 Task: Plan a workshop on leadership skills for the team on the 25th at 3 PM to 3:30 PM.
Action: Mouse moved to (47, 68)
Screenshot: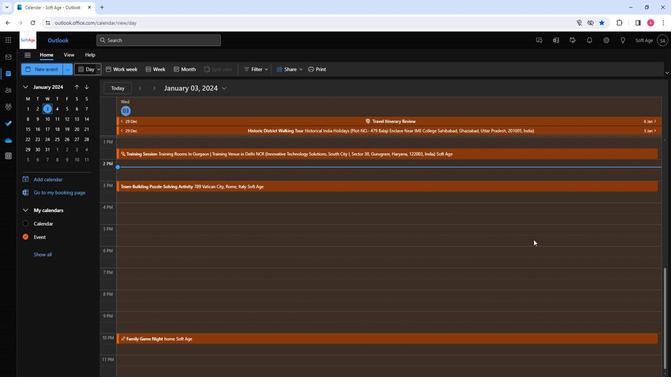 
Action: Mouse pressed left at (47, 68)
Screenshot: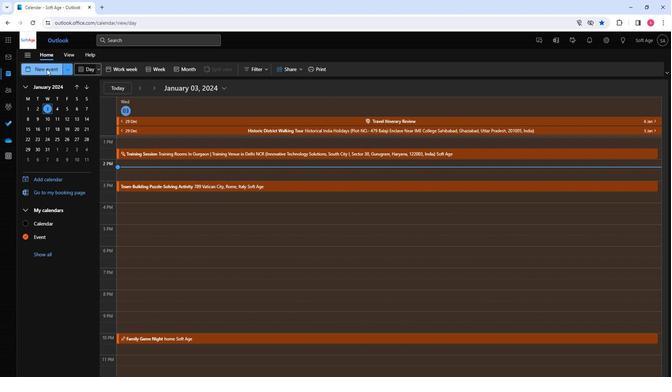 
Action: Mouse moved to (166, 114)
Screenshot: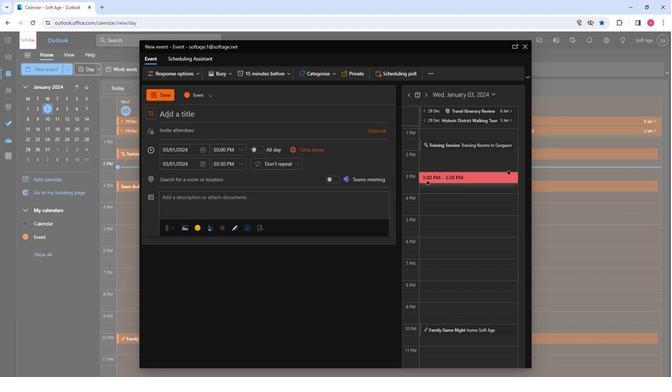 
Action: Key pressed <Key.shift>Workshop<Key.space><Key.shift>On<Key.space><Key.shift>Leadership<Key.space><Key.shift>Skills<Key.space>
Screenshot: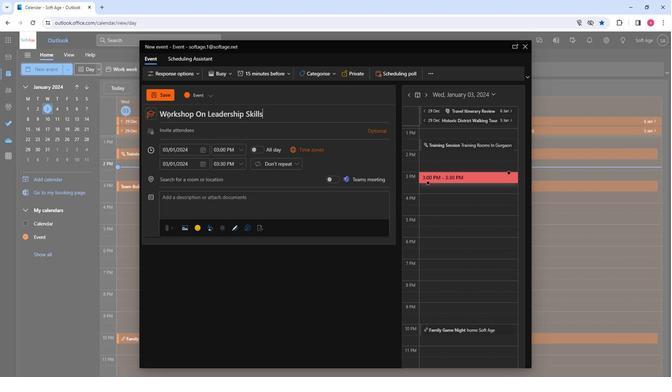 
Action: Mouse moved to (185, 132)
Screenshot: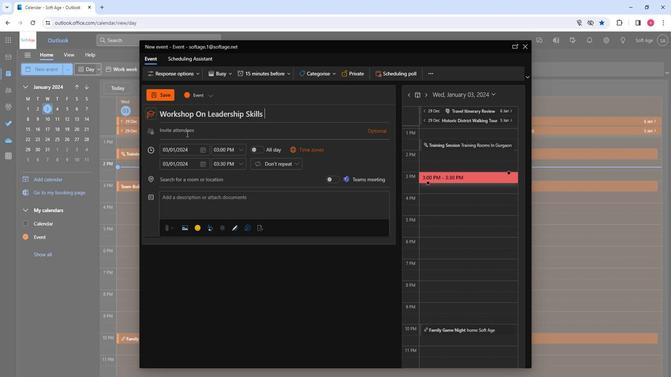 
Action: Mouse pressed left at (185, 132)
Screenshot: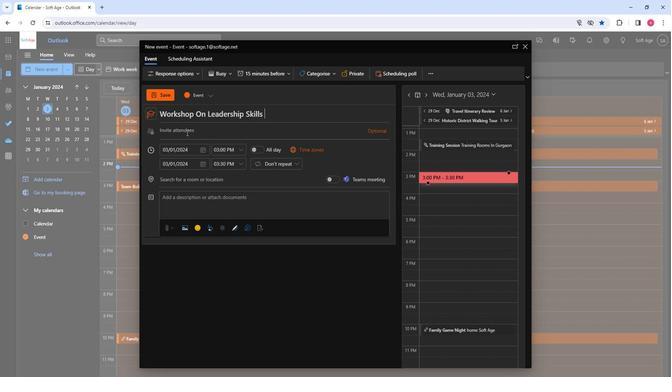
Action: Key pressed so
Screenshot: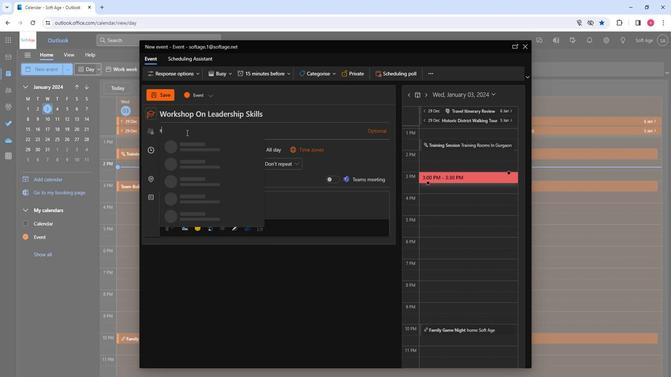 
Action: Mouse moved to (196, 152)
Screenshot: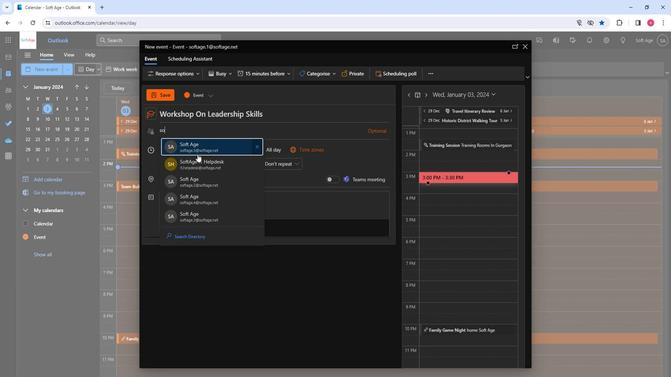 
Action: Mouse pressed left at (196, 152)
Screenshot: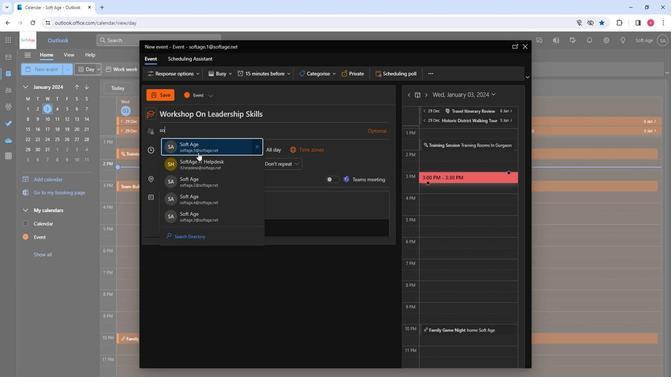 
Action: Key pressed ao
Screenshot: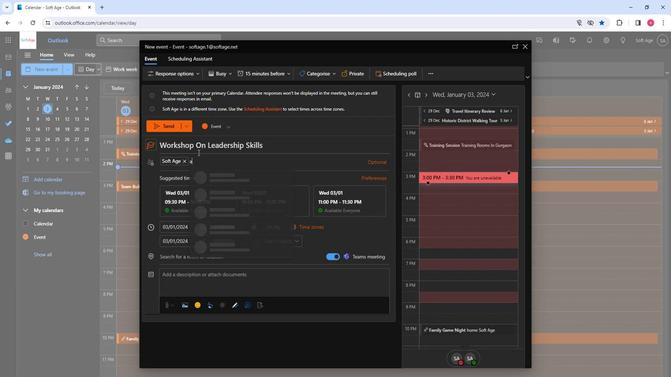 
Action: Mouse moved to (197, 153)
Screenshot: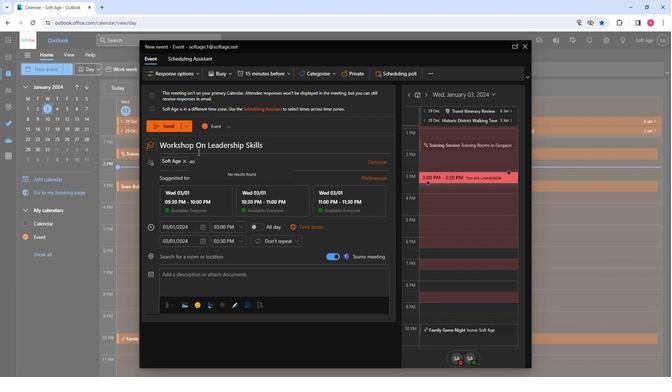 
Action: Key pressed <Key.backspace><Key.backspace>so
Screenshot: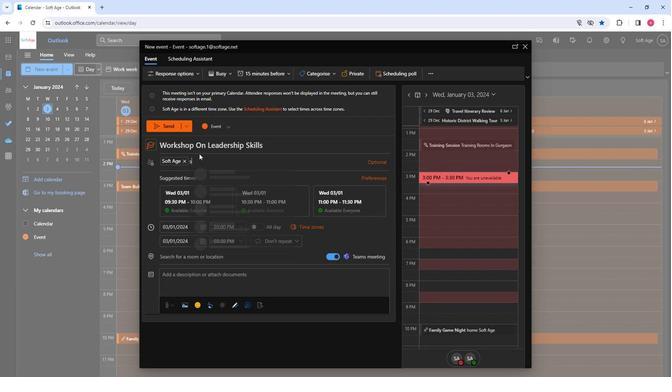 
Action: Mouse moved to (221, 201)
Screenshot: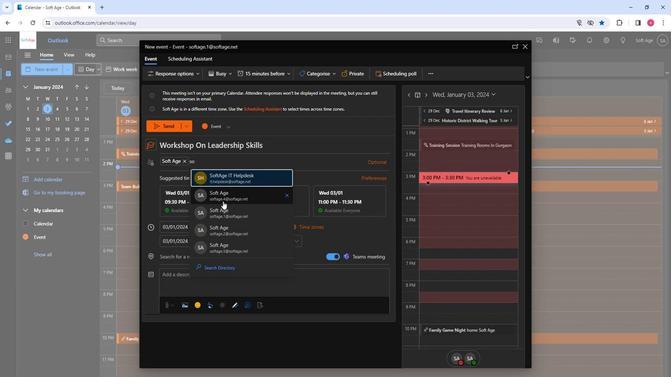 
Action: Mouse pressed left at (221, 201)
Screenshot: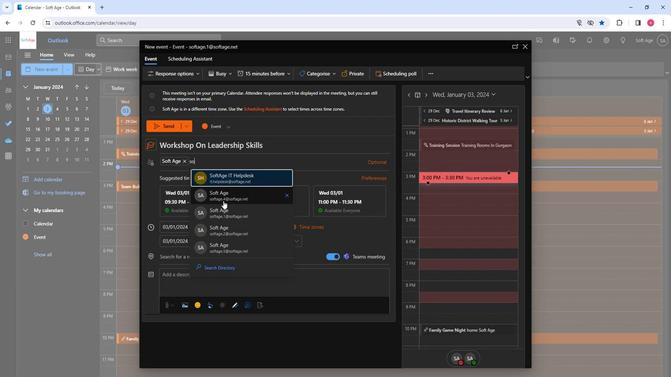 
Action: Key pressed so
Screenshot: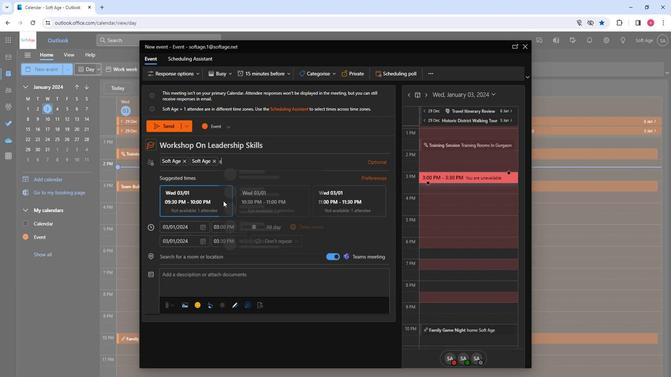 
Action: Mouse moved to (250, 224)
Screenshot: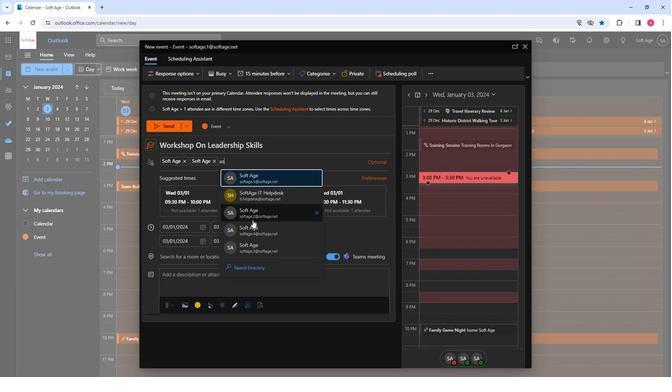 
Action: Mouse pressed left at (250, 224)
Screenshot: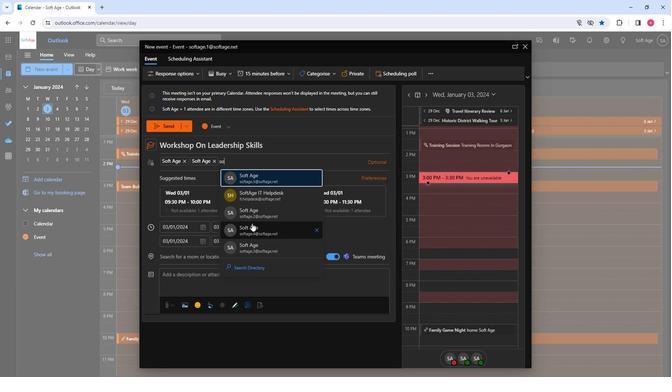 
Action: Key pressed so
Screenshot: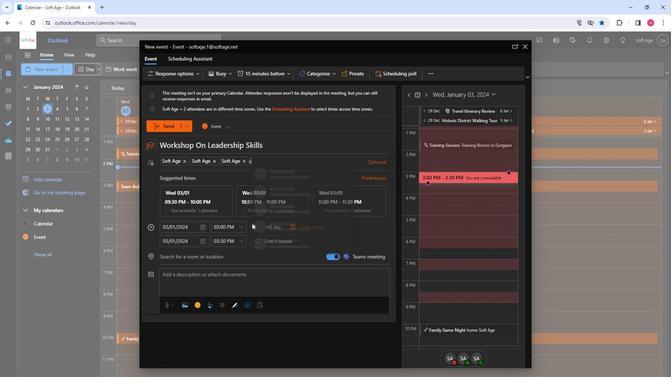 
Action: Mouse moved to (272, 198)
Screenshot: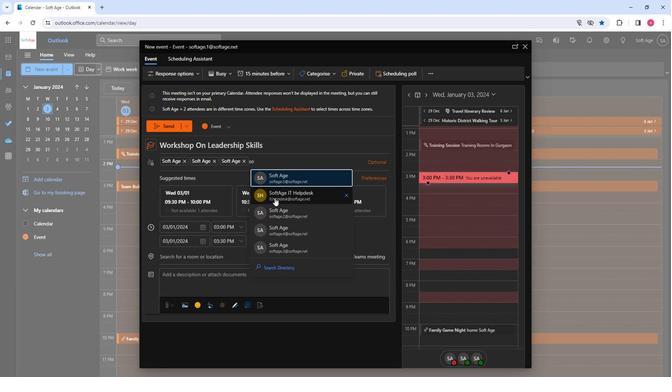 
Action: Mouse pressed left at (272, 198)
Screenshot: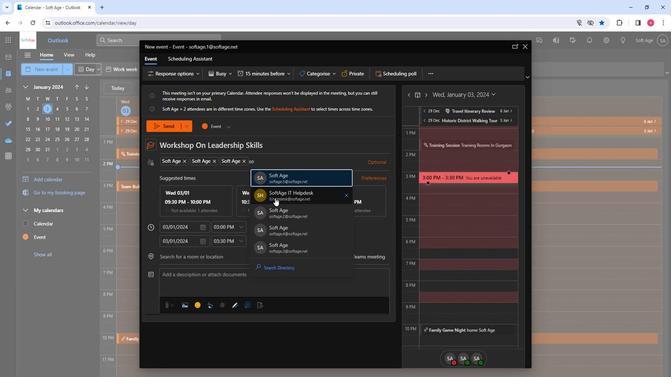 
Action: Mouse moved to (304, 161)
Screenshot: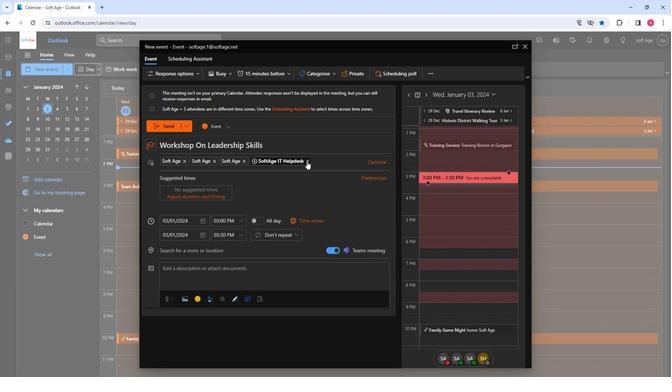 
Action: Mouse pressed left at (304, 161)
Screenshot: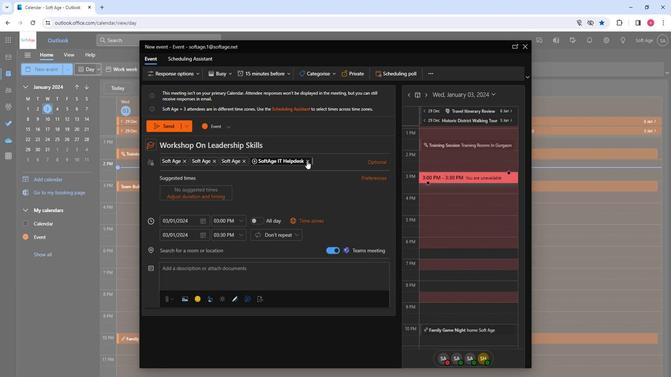 
Action: Mouse moved to (205, 229)
Screenshot: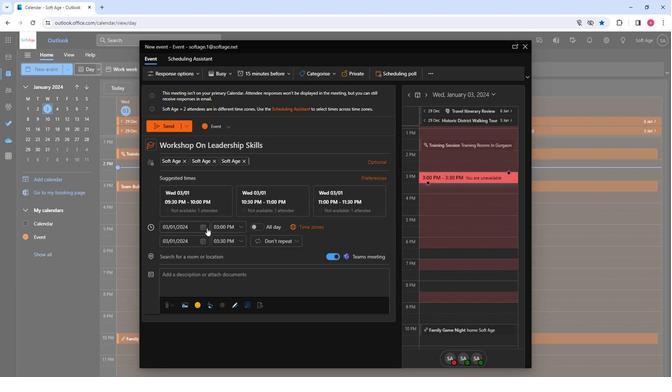 
Action: Mouse pressed left at (205, 229)
Screenshot: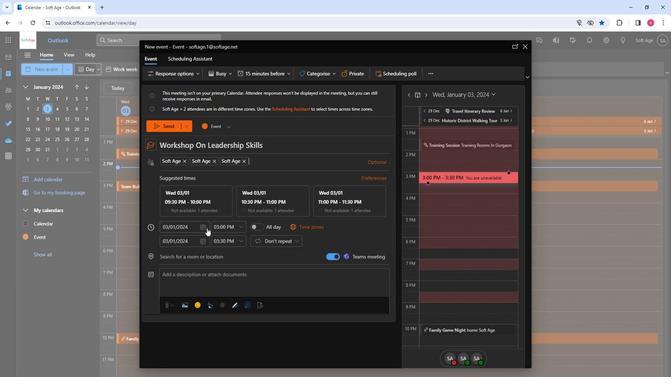 
Action: Mouse moved to (196, 295)
Screenshot: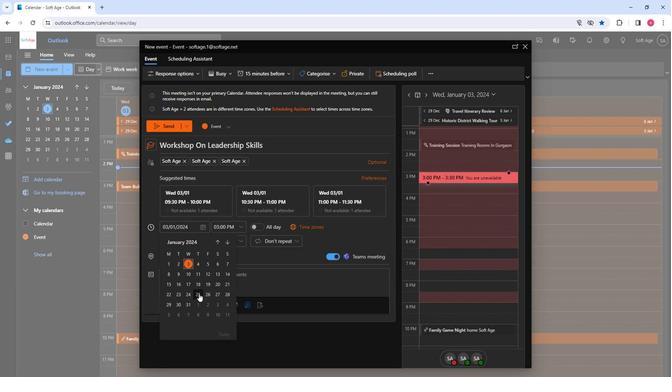 
Action: Mouse pressed left at (196, 295)
Screenshot: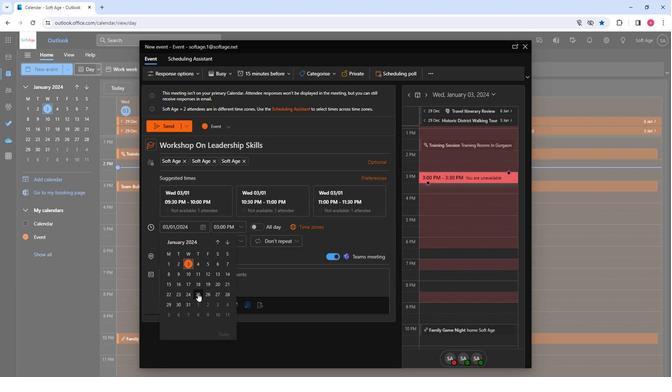 
Action: Mouse moved to (239, 224)
Screenshot: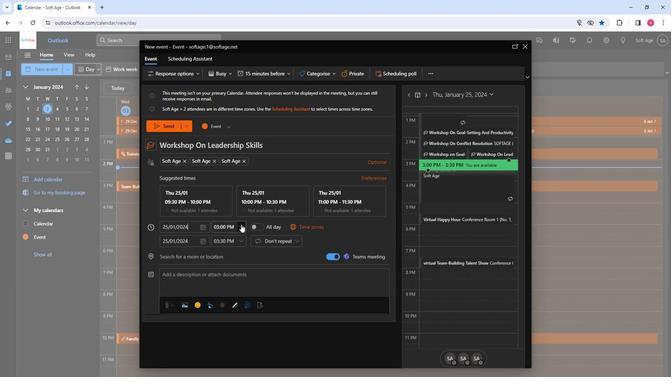 
Action: Mouse pressed left at (239, 224)
Screenshot: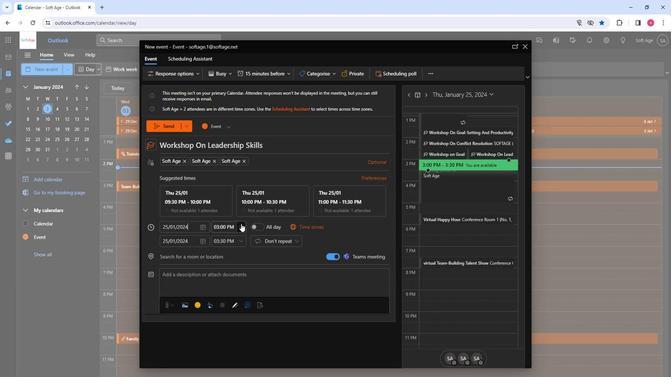 
Action: Mouse moved to (236, 258)
Screenshot: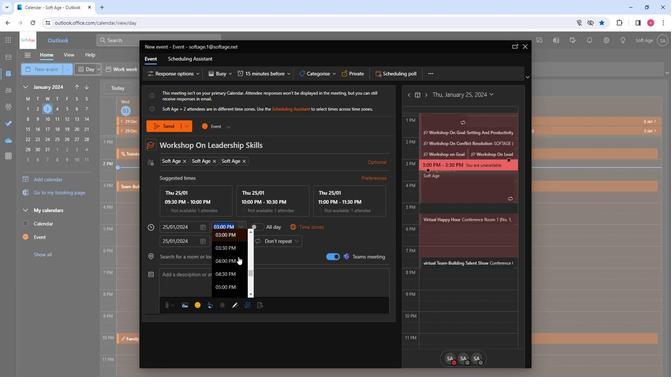 
Action: Mouse scrolled (236, 258) with delta (0, 0)
Screenshot: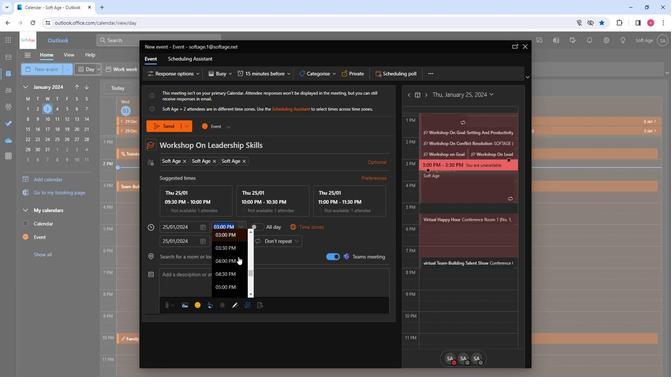 
Action: Mouse moved to (236, 258)
Screenshot: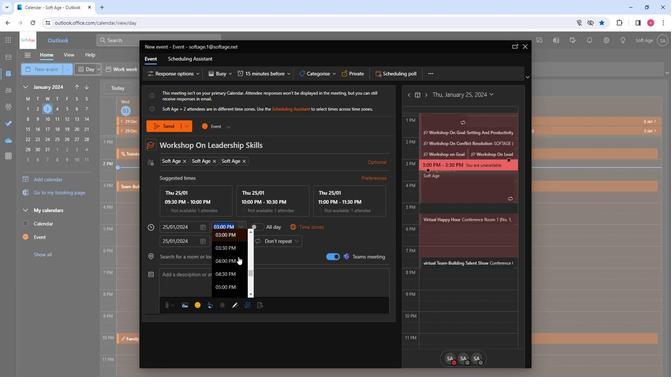 
Action: Mouse scrolled (236, 258) with delta (0, 0)
Screenshot: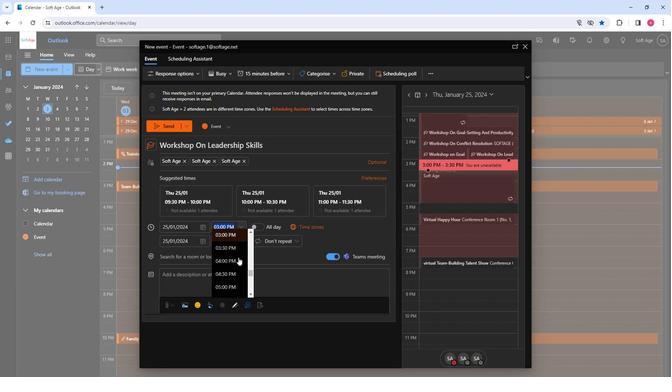 
Action: Mouse moved to (225, 237)
Screenshot: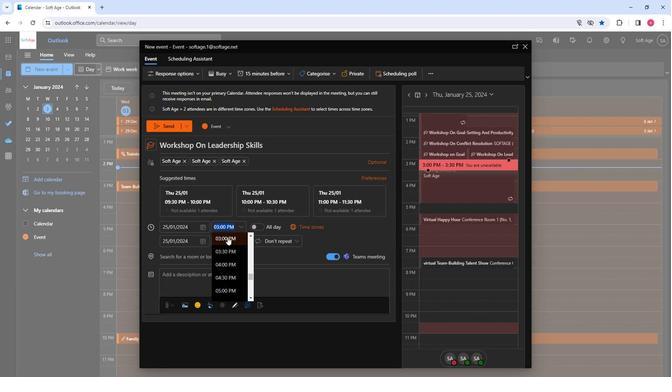 
Action: Mouse pressed left at (225, 237)
Screenshot: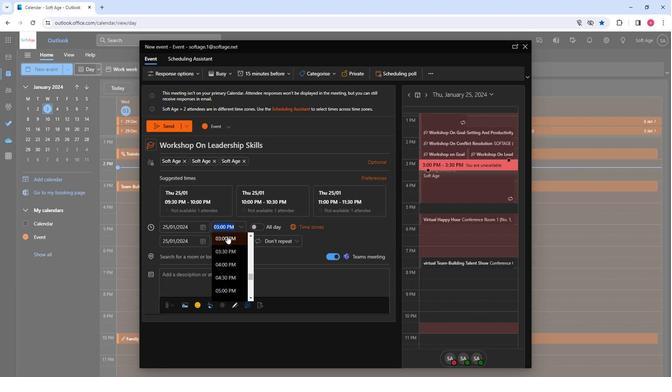 
Action: Mouse moved to (192, 258)
Screenshot: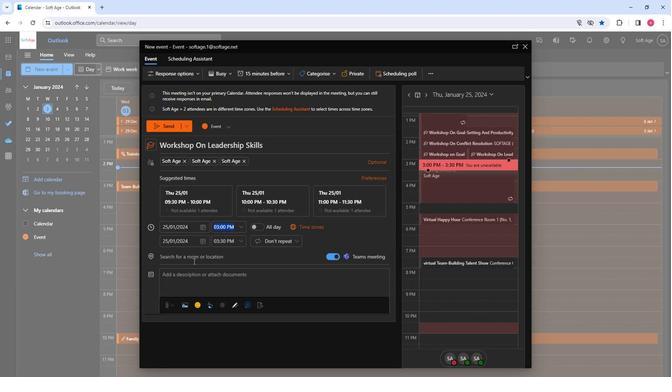 
Action: Mouse pressed left at (192, 258)
Screenshot: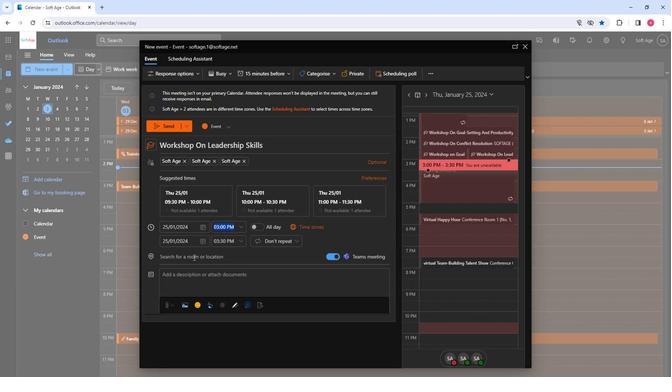 
Action: Key pressed c
Screenshot: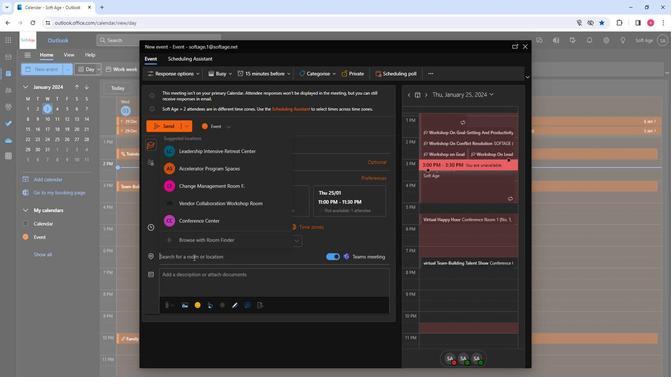 
Action: Mouse moved to (205, 204)
Screenshot: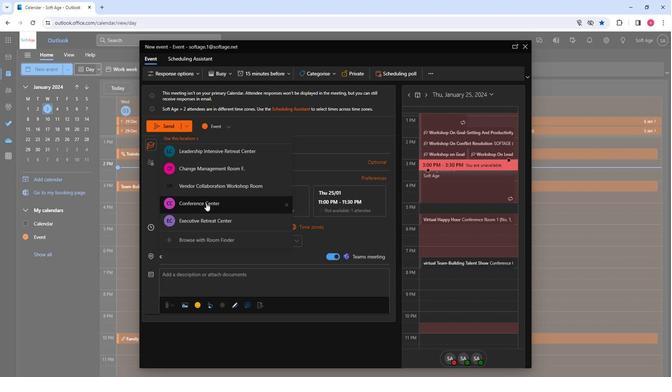 
Action: Mouse pressed left at (205, 204)
Screenshot: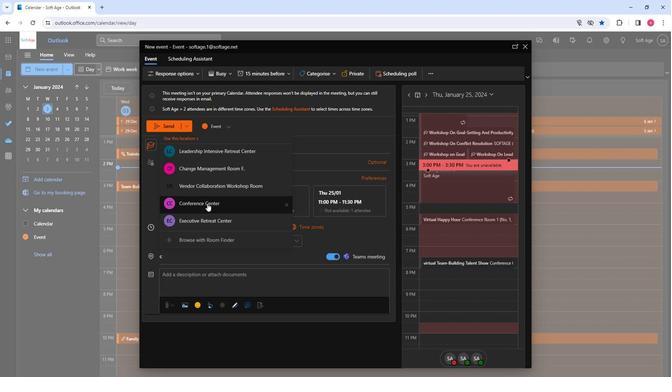 
Action: Mouse moved to (177, 273)
Screenshot: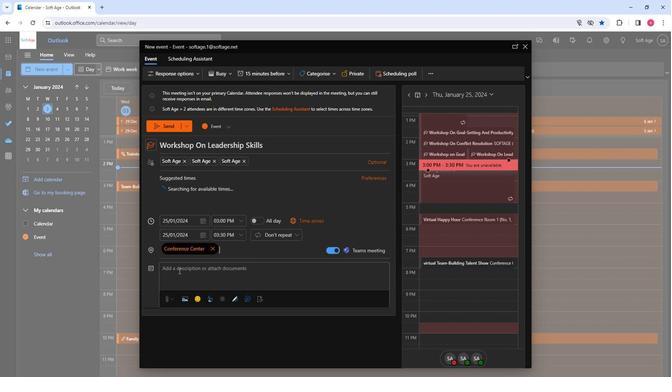 
Action: Mouse pressed left at (177, 273)
Screenshot: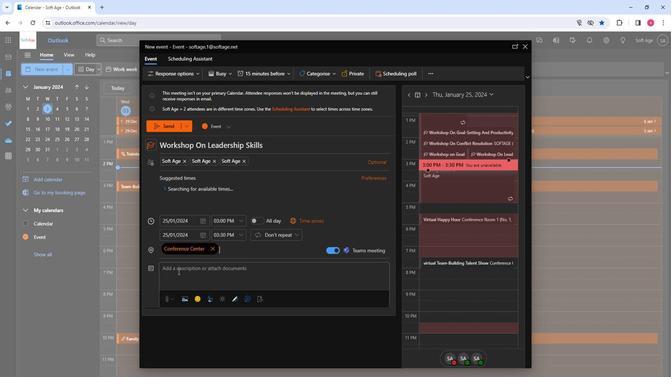 
Action: Key pressed <Key.shift><Key.shift>Empower<Key.backspace><Key.backspace><Key.backspace>wer<Key.space>leadership<Key.shift>!<Key.space><Key.shift>Join<Key.space>our<Key.space>workshop<Key.space>on<Key.space>leadership<Key.space>skills<Key.space>for<Key.space>the<Key.space>team.<Key.space><Key.shift>Cultivate<Key.space>effective<Key.space>communication,<Key.space>decision-making,<Key.space>and<Key.space>inspire<Key.space>collaboration<Key.space>for<Key.space>collective<Key.space>success.<Key.space><Key.shift>Ready<Key.space>to<Key.space>lead<Key.space>with<Key.space>impact<Key.shift_r><Key.shift_r><Key.shift_r><Key.shift_r><Key.shift_r><Key.shift_r><Key.shift_r><Key.shift_r><Key.shift_r><Key.shift_r><Key.shift_r><Key.shift_r><Key.shift_r><Key.shift_r><Key.shift_r><Key.shift_r><Key.shift_r><Key.shift_r>?
Screenshot: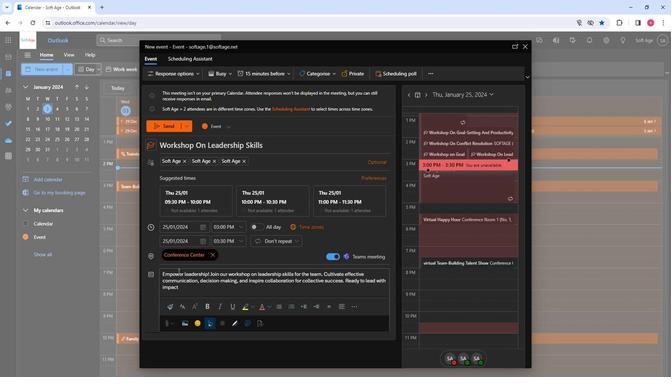 
Action: Mouse moved to (221, 286)
Screenshot: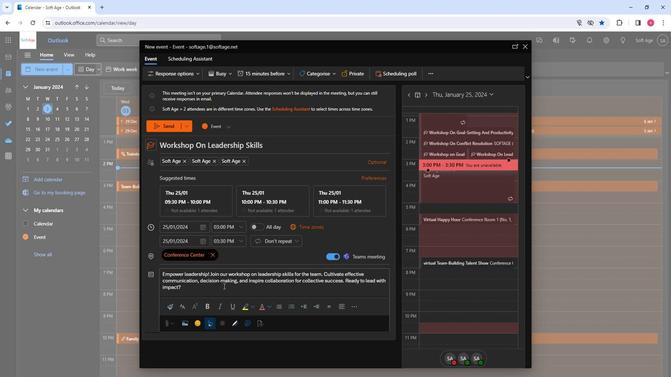 
Action: Mouse pressed left at (221, 286)
Screenshot: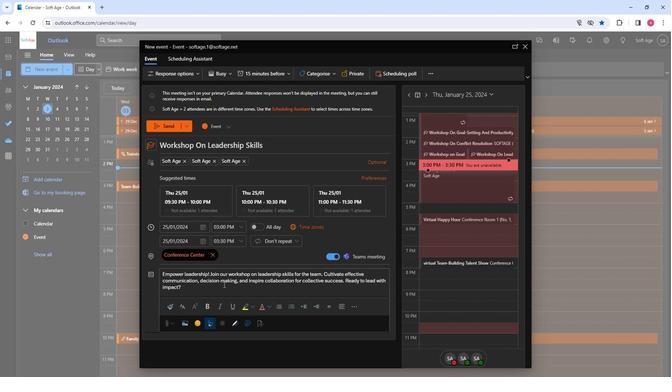 
Action: Mouse pressed left at (221, 286)
Screenshot: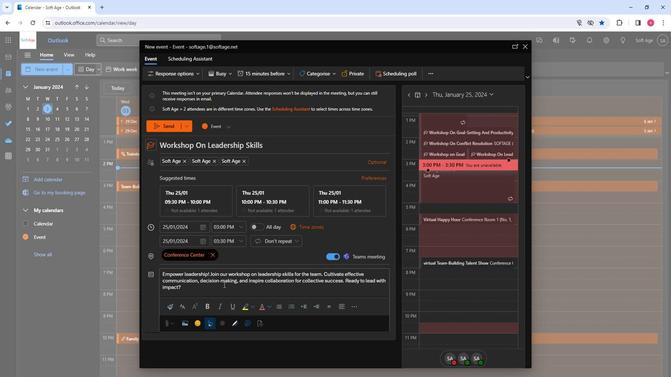 
Action: Mouse pressed left at (221, 286)
Screenshot: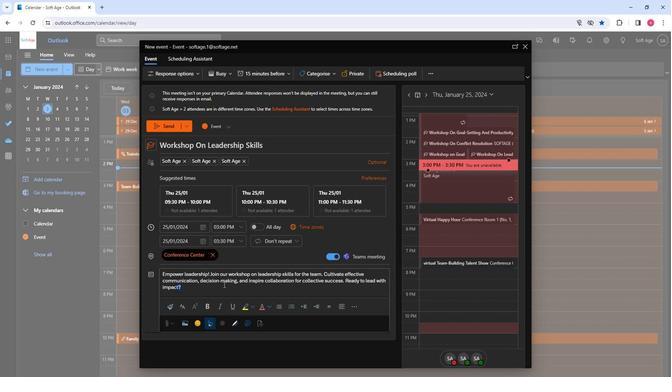 
Action: Mouse moved to (185, 310)
Screenshot: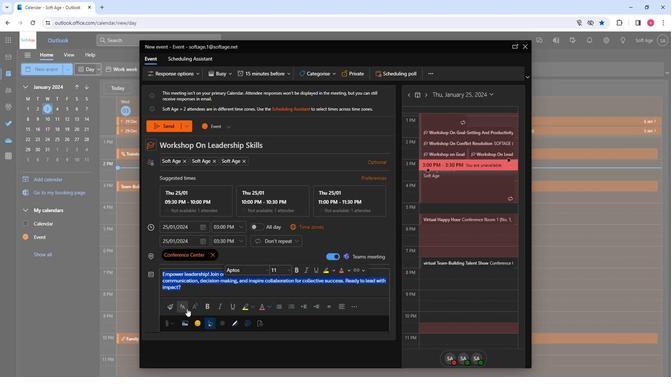 
Action: Mouse pressed left at (185, 310)
Screenshot: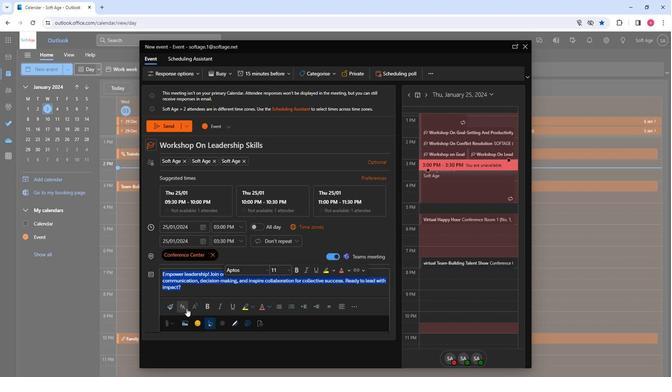 
Action: Mouse moved to (220, 266)
Screenshot: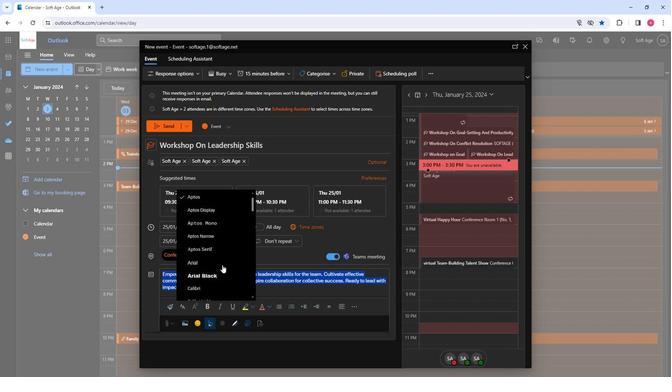 
Action: Mouse scrolled (220, 266) with delta (0, 0)
Screenshot: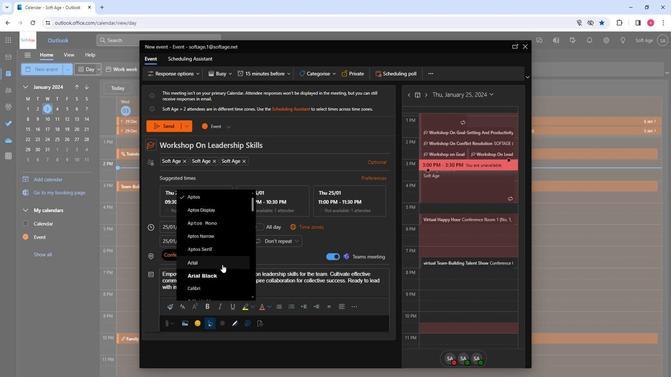 
Action: Mouse scrolled (220, 266) with delta (0, 0)
Screenshot: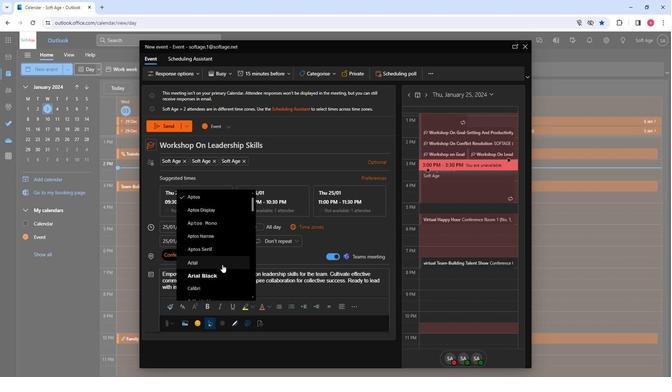 
Action: Mouse scrolled (220, 266) with delta (0, 0)
Screenshot: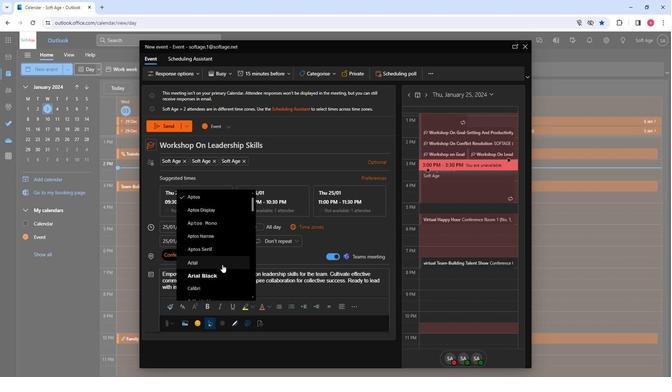 
Action: Mouse scrolled (220, 266) with delta (0, 0)
Screenshot: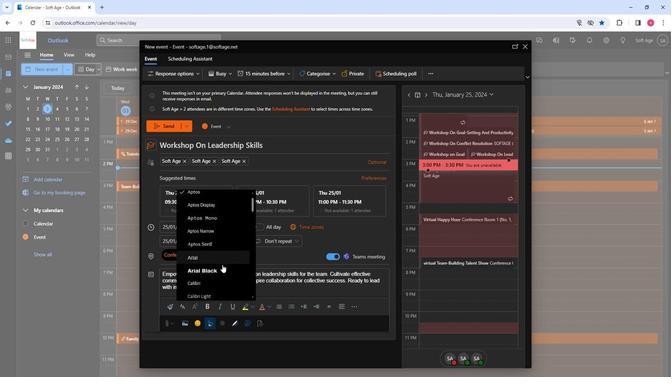 
Action: Mouse scrolled (220, 266) with delta (0, 0)
Screenshot: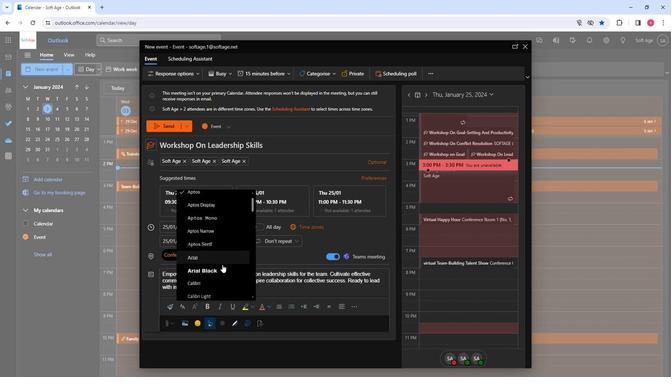 
Action: Mouse moved to (202, 263)
Screenshot: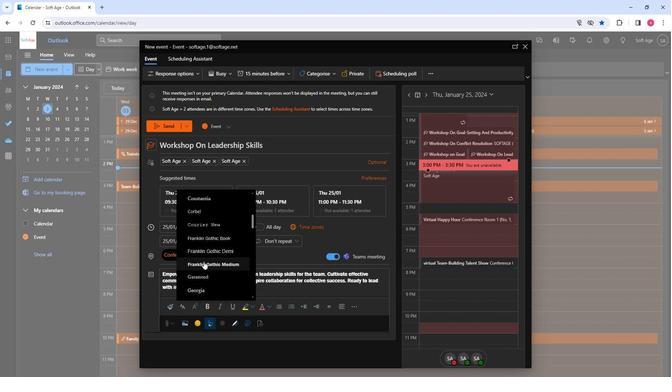 
Action: Mouse pressed left at (202, 263)
Screenshot: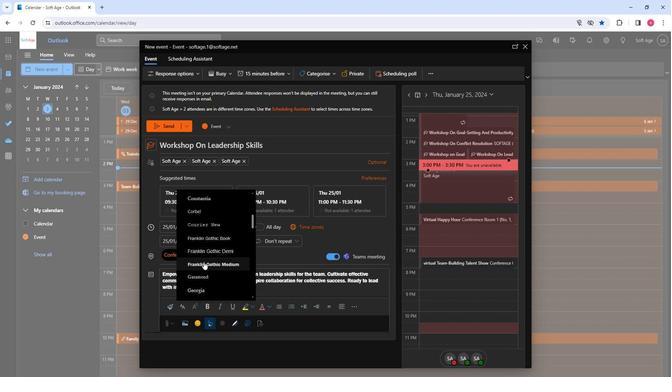 
Action: Mouse moved to (216, 308)
Screenshot: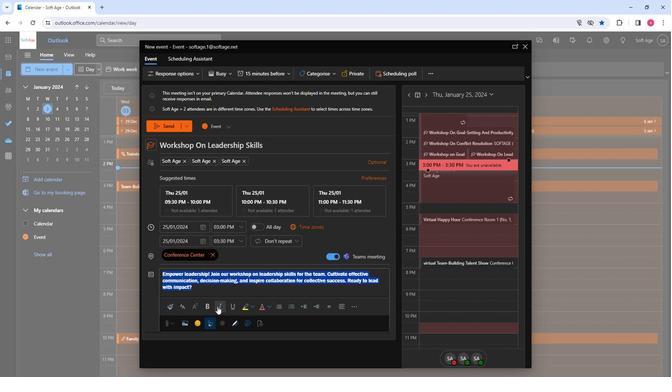 
Action: Mouse pressed left at (216, 308)
Screenshot: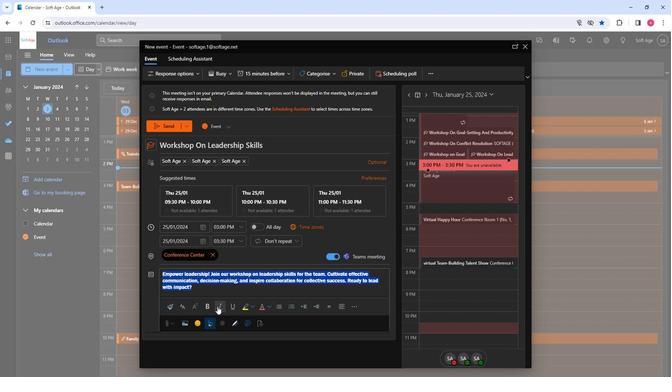 
Action: Mouse moved to (249, 309)
Screenshot: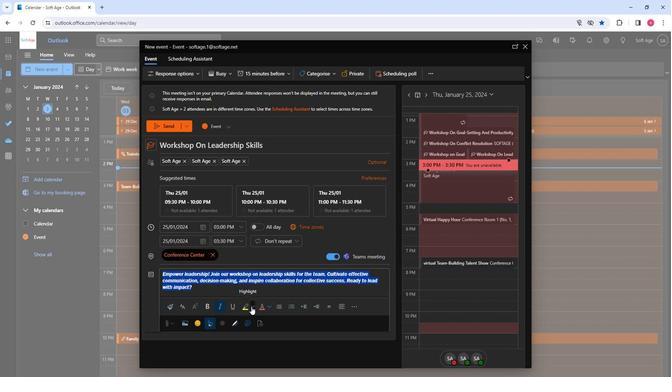 
Action: Mouse pressed left at (249, 309)
Screenshot: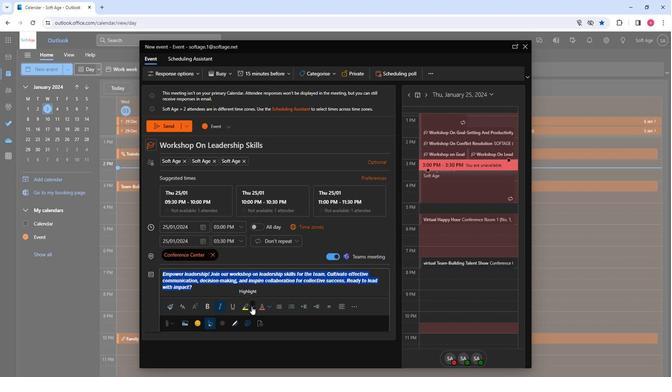 
Action: Mouse moved to (258, 327)
Screenshot: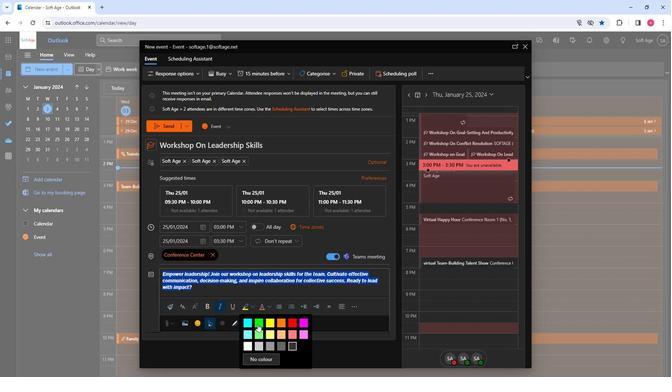 
Action: Mouse pressed left at (258, 327)
Screenshot: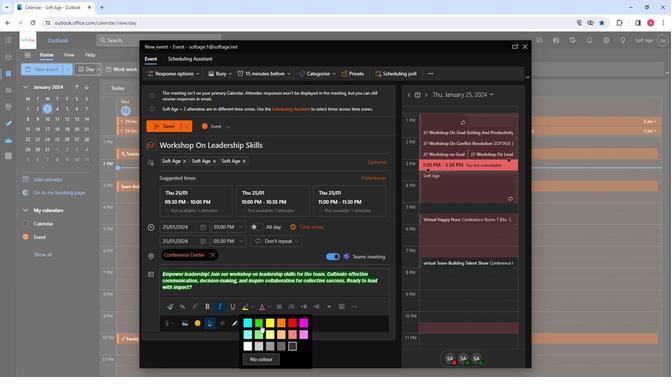 
Action: Mouse moved to (272, 291)
Screenshot: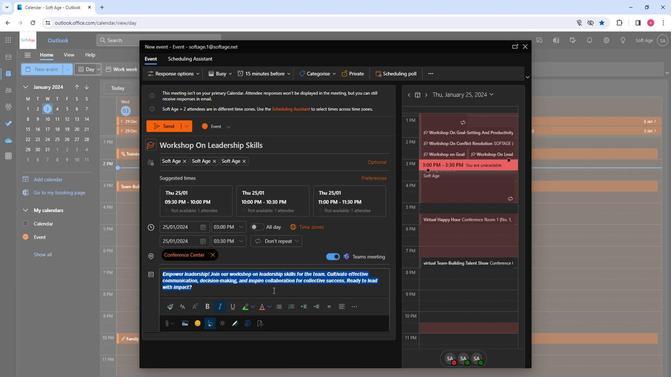 
Action: Mouse pressed left at (272, 291)
Screenshot: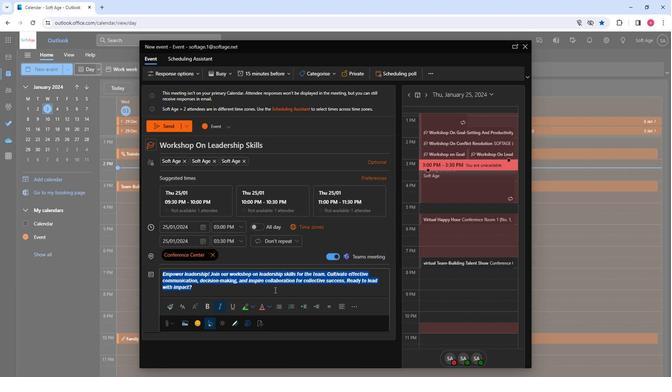 
Action: Mouse moved to (165, 124)
Screenshot: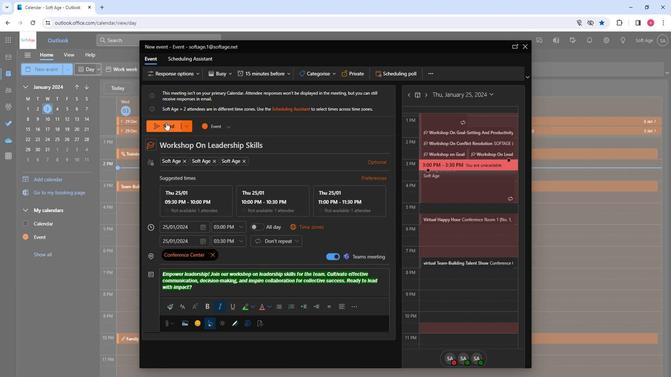 
Action: Mouse pressed left at (165, 124)
Screenshot: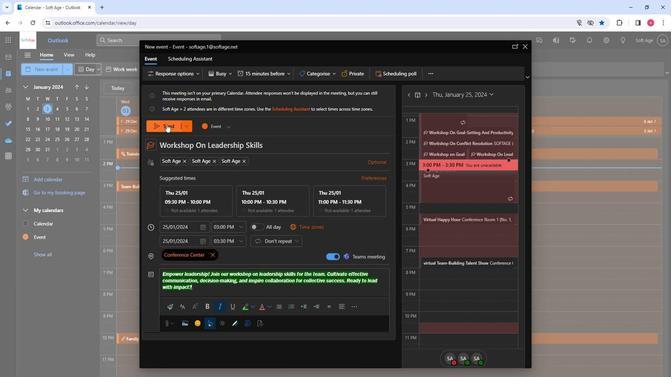 
Action: Mouse moved to (201, 237)
Screenshot: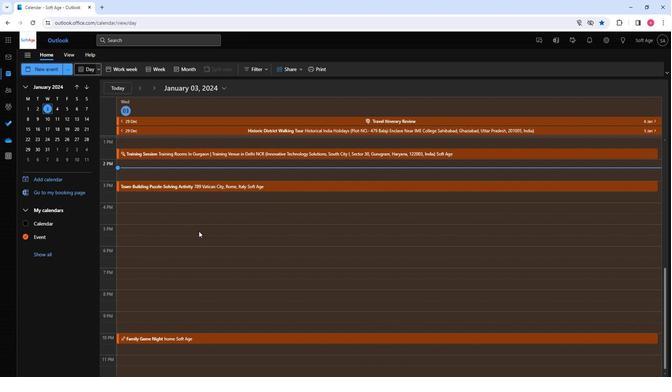 
